 Task: Look for products from Raw Farm only.
Action: Mouse moved to (22, 89)
Screenshot: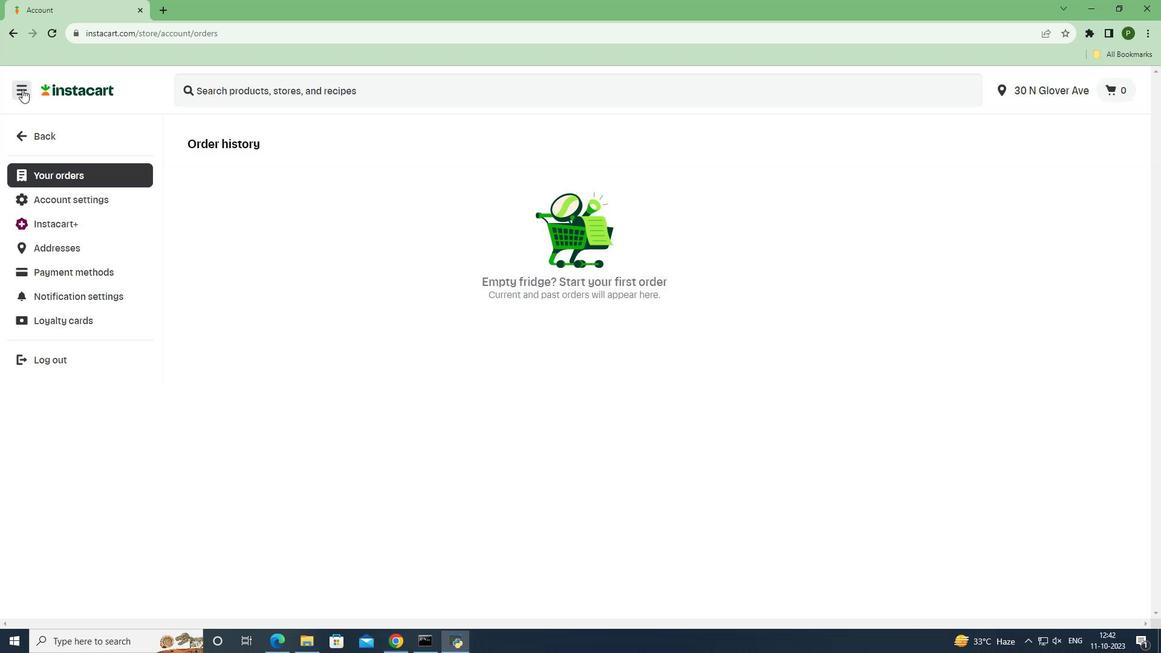 
Action: Mouse pressed left at (22, 89)
Screenshot: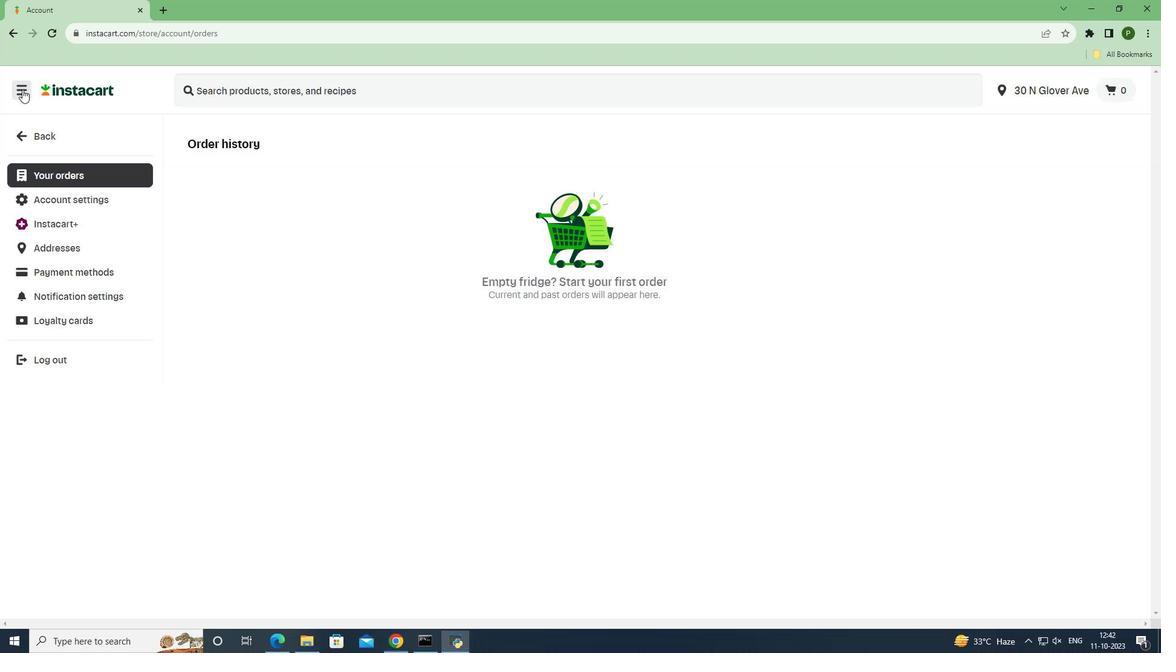 
Action: Mouse moved to (30, 315)
Screenshot: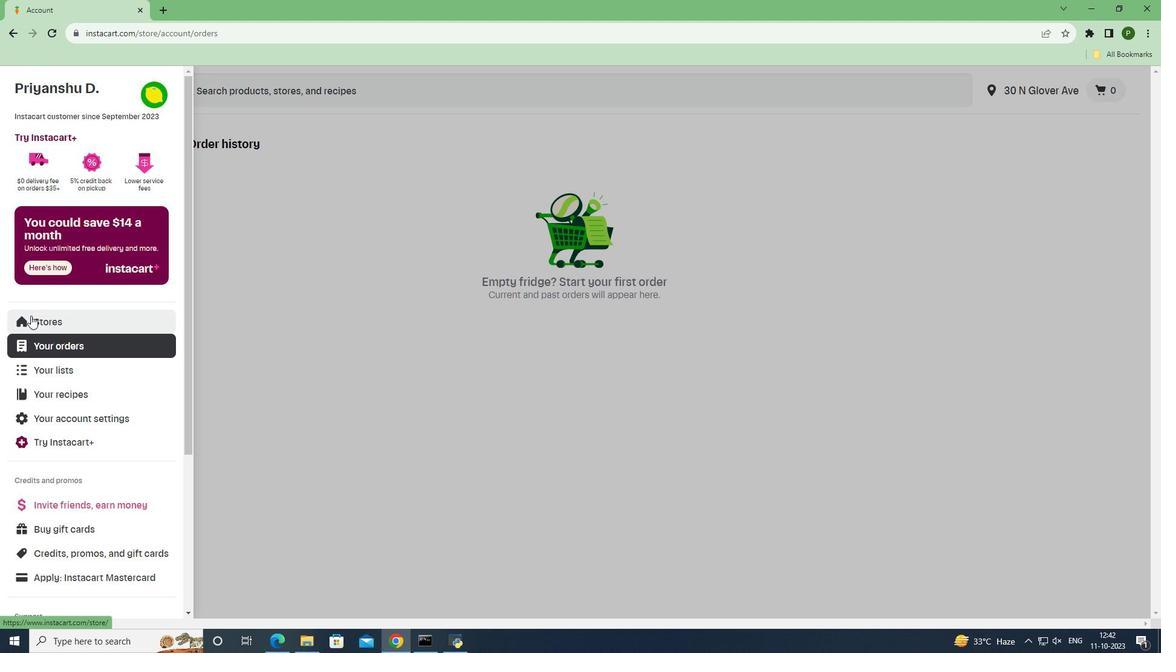 
Action: Mouse pressed left at (30, 315)
Screenshot: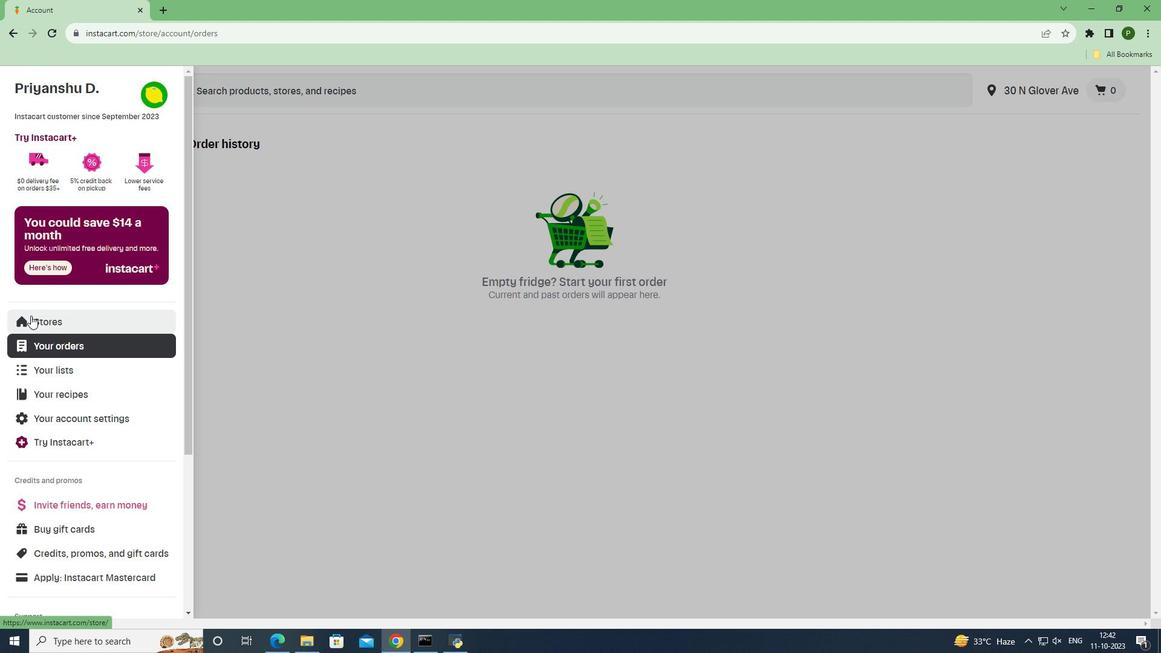 
Action: Mouse moved to (282, 137)
Screenshot: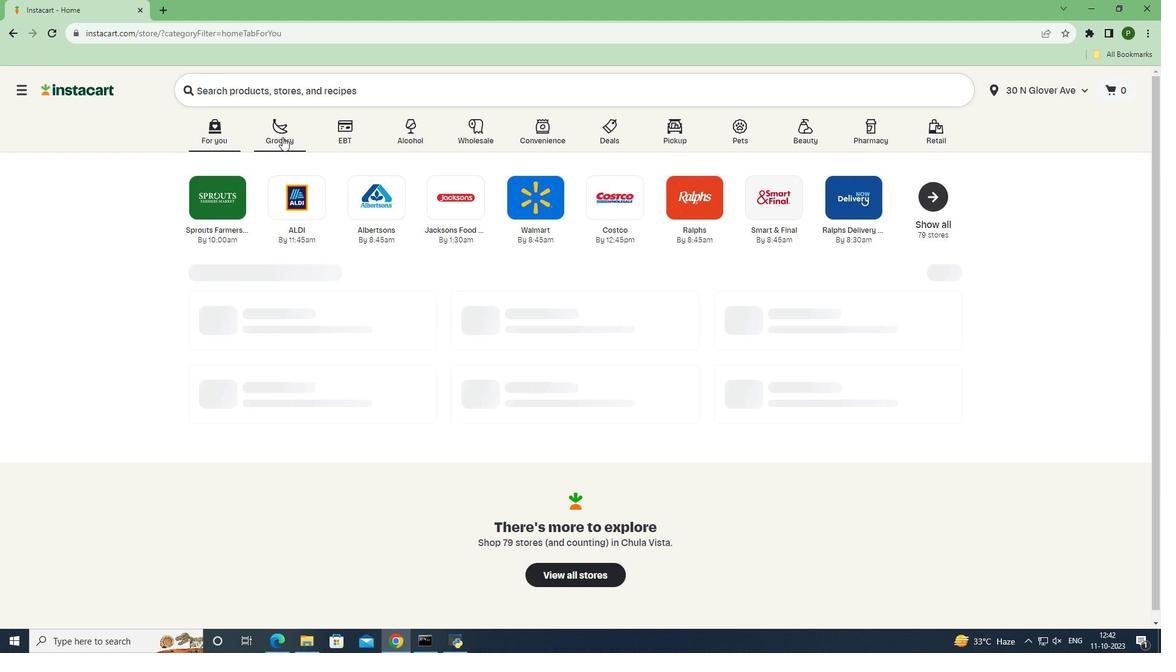 
Action: Mouse pressed left at (282, 137)
Screenshot: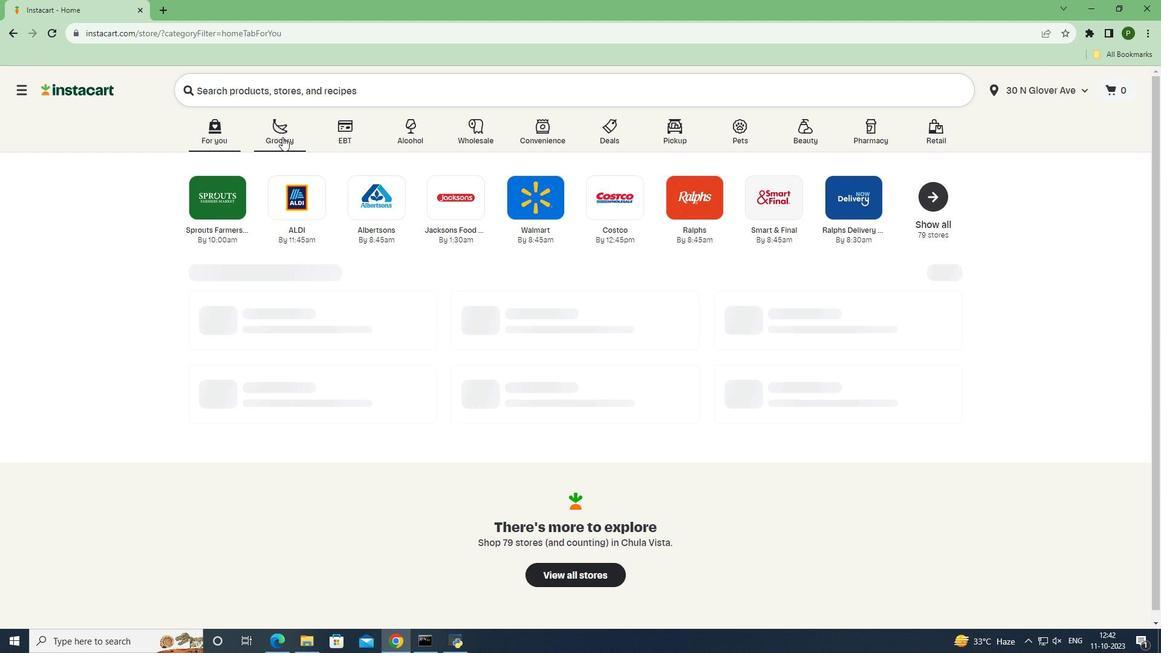 
Action: Mouse moved to (503, 271)
Screenshot: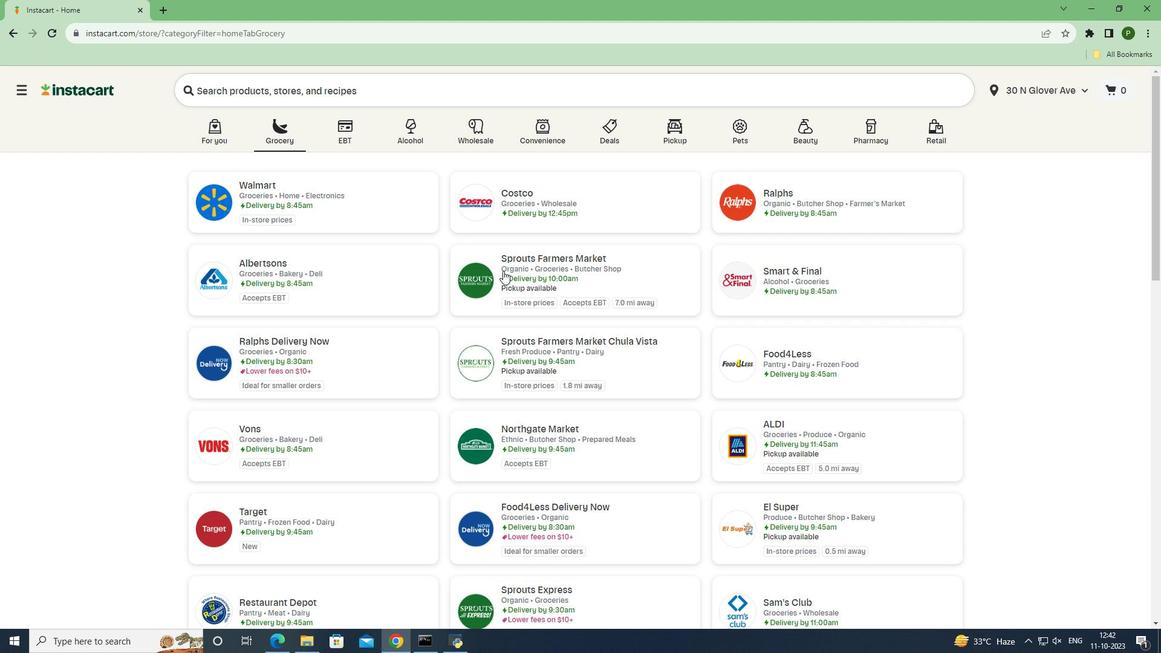 
Action: Mouse pressed left at (503, 271)
Screenshot: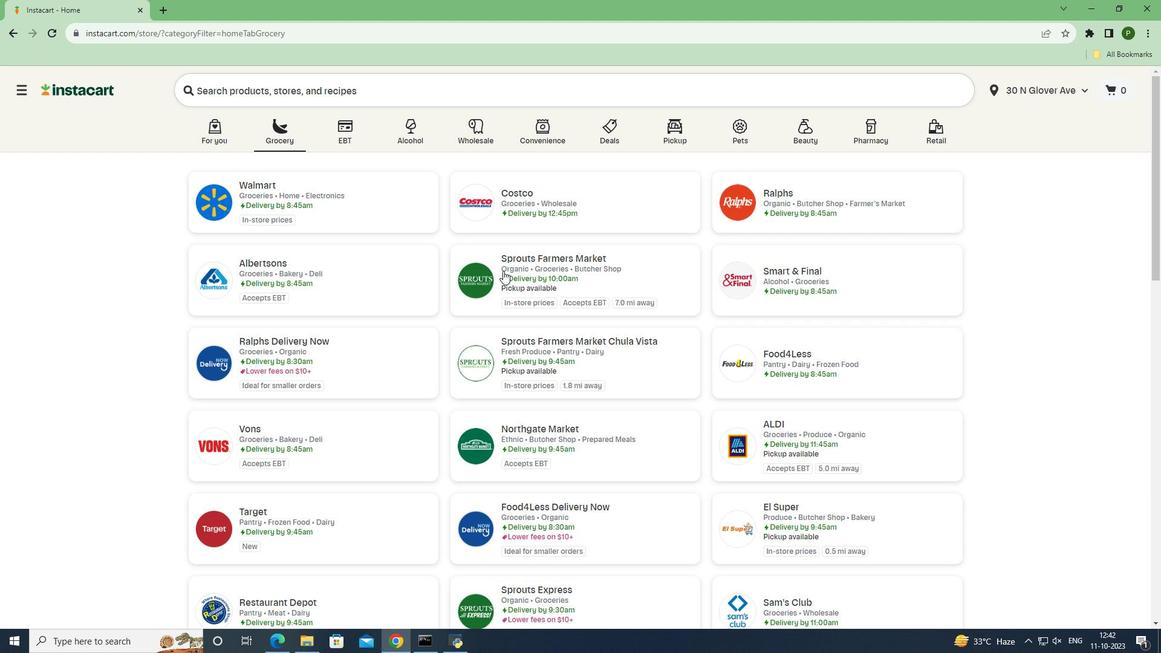 
Action: Mouse moved to (87, 390)
Screenshot: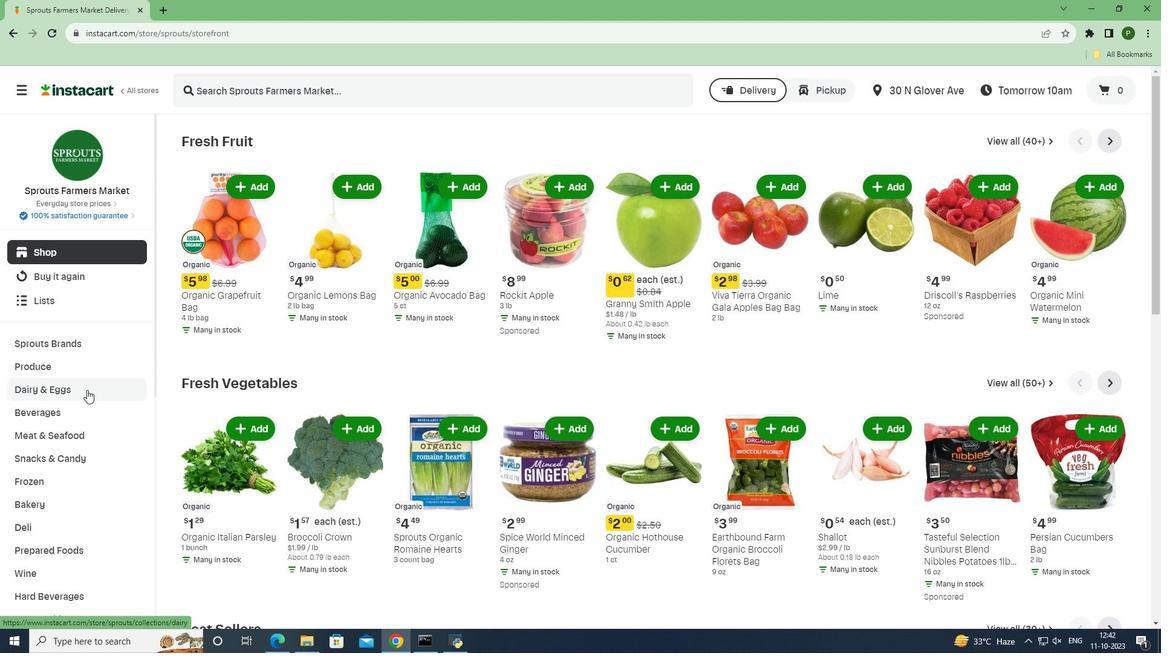 
Action: Mouse pressed left at (87, 390)
Screenshot: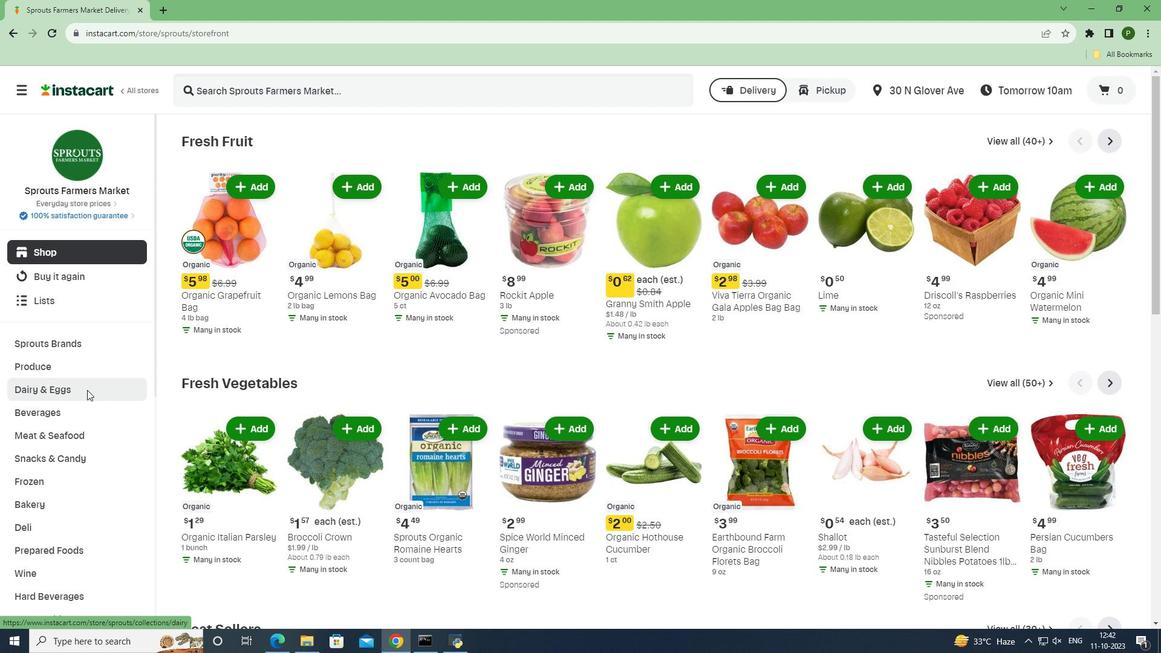 
Action: Mouse moved to (65, 506)
Screenshot: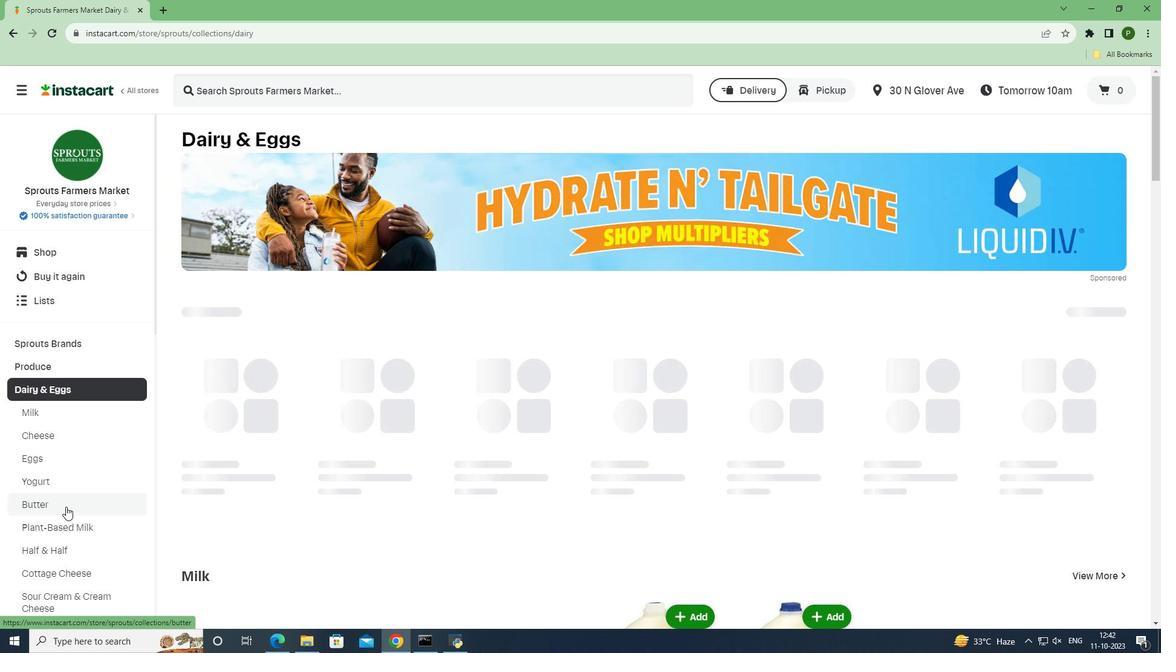 
Action: Mouse pressed left at (65, 506)
Screenshot: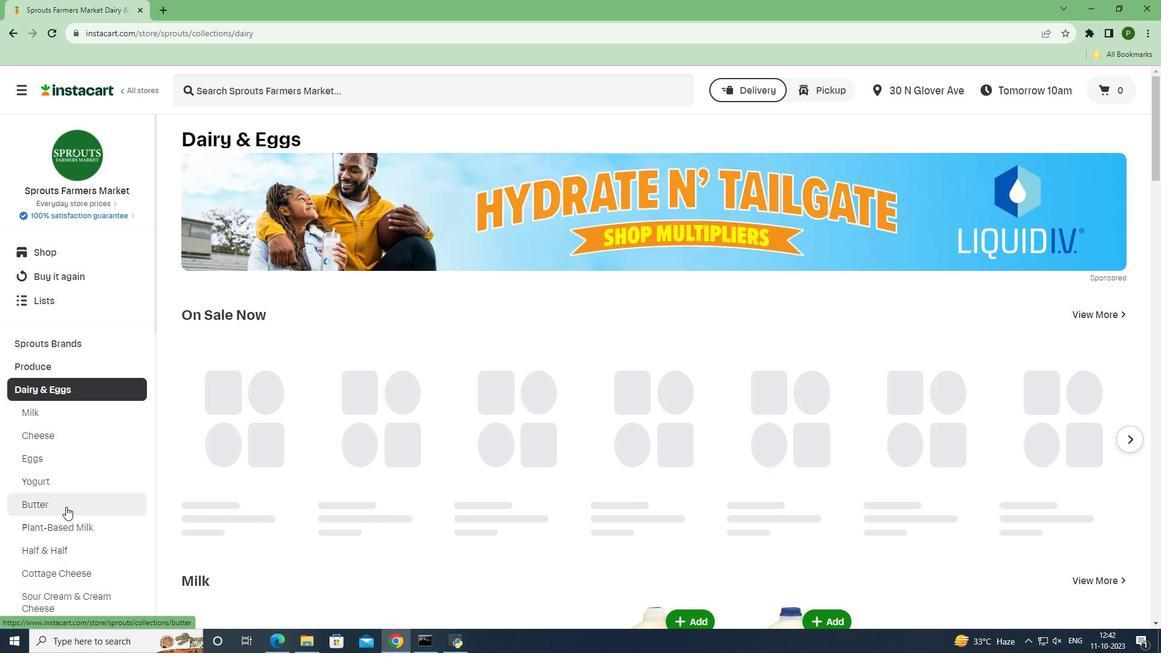 
Action: Mouse moved to (398, 362)
Screenshot: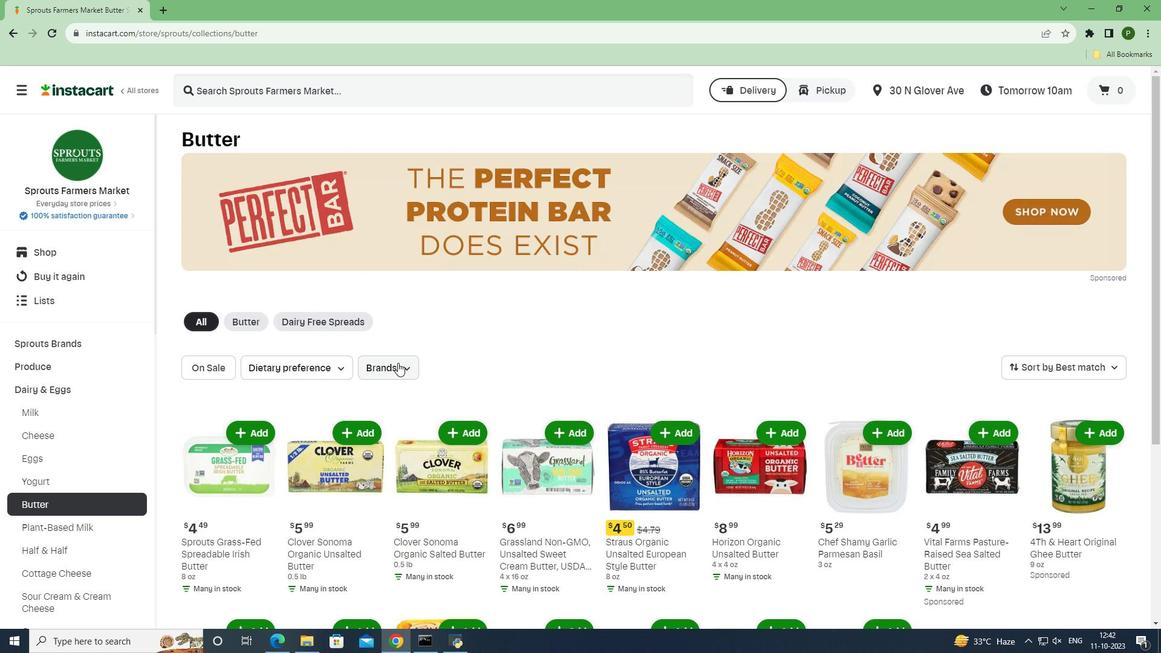 
Action: Mouse pressed left at (398, 362)
Screenshot: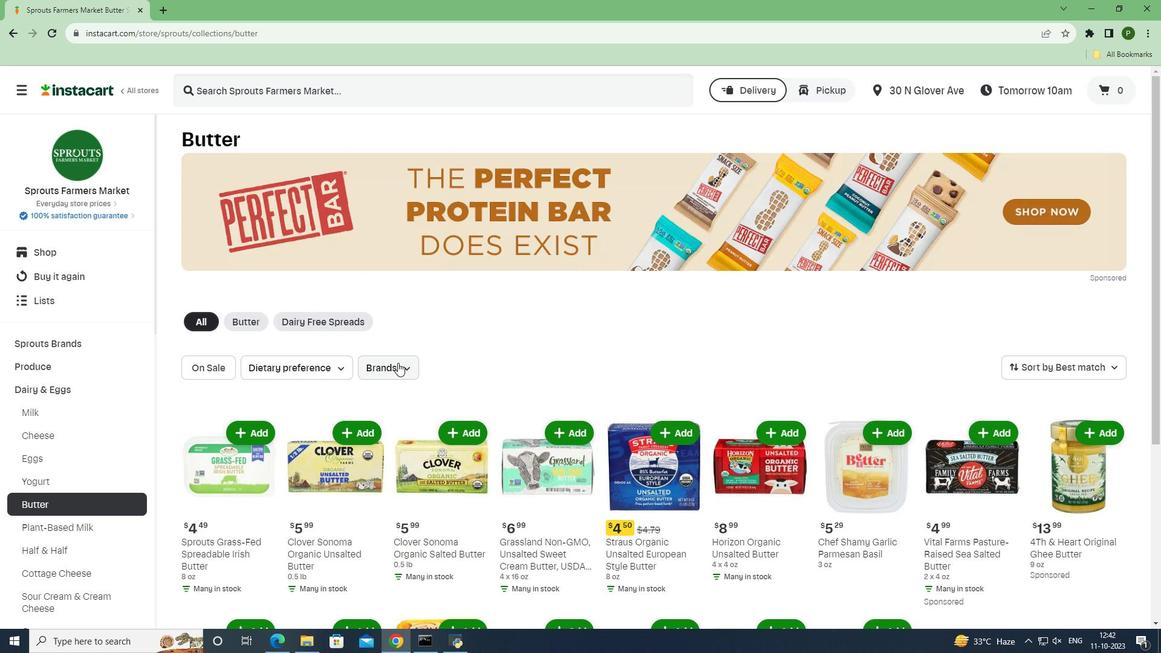 
Action: Mouse moved to (434, 401)
Screenshot: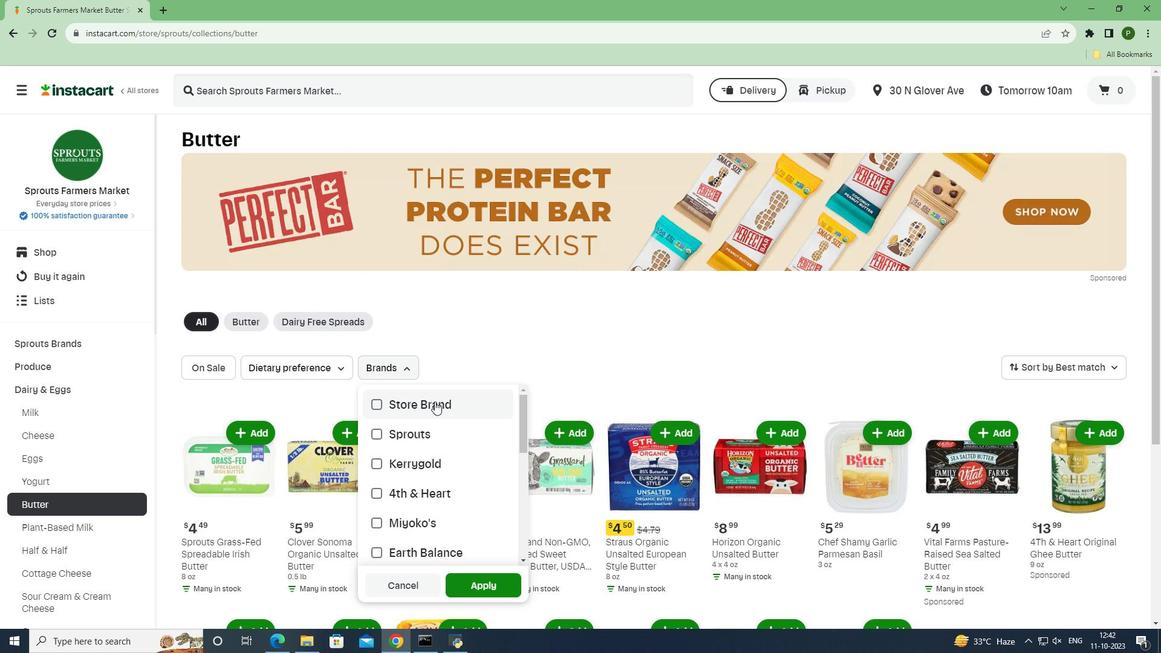 
Action: Mouse scrolled (434, 401) with delta (0, 0)
Screenshot: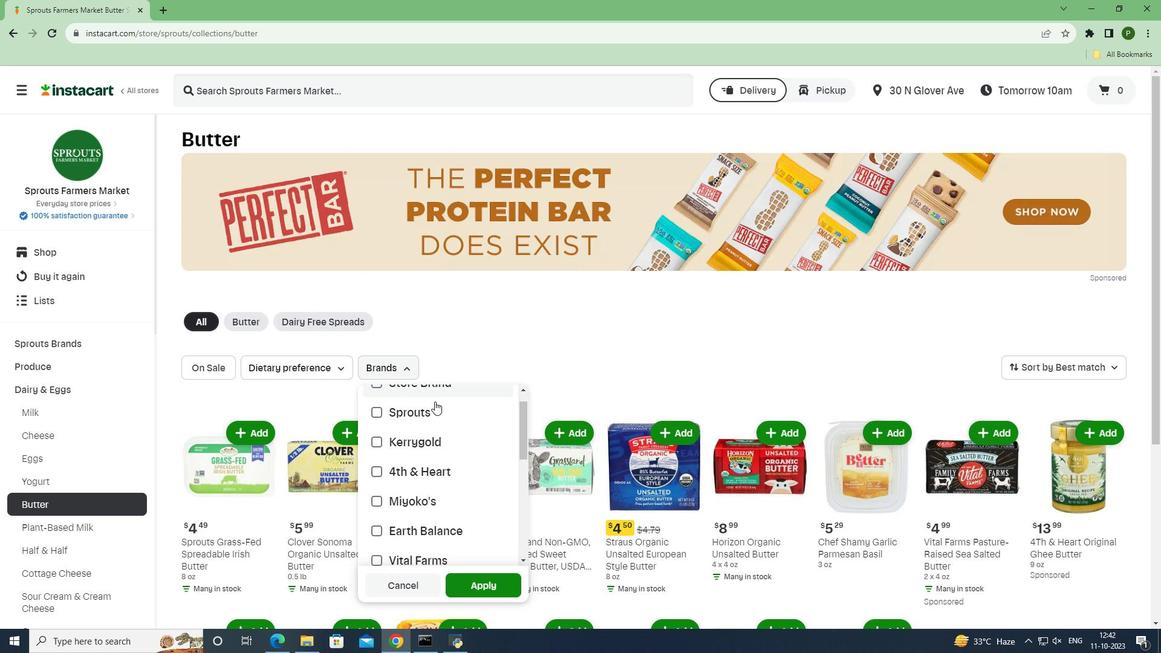 
Action: Mouse moved to (435, 421)
Screenshot: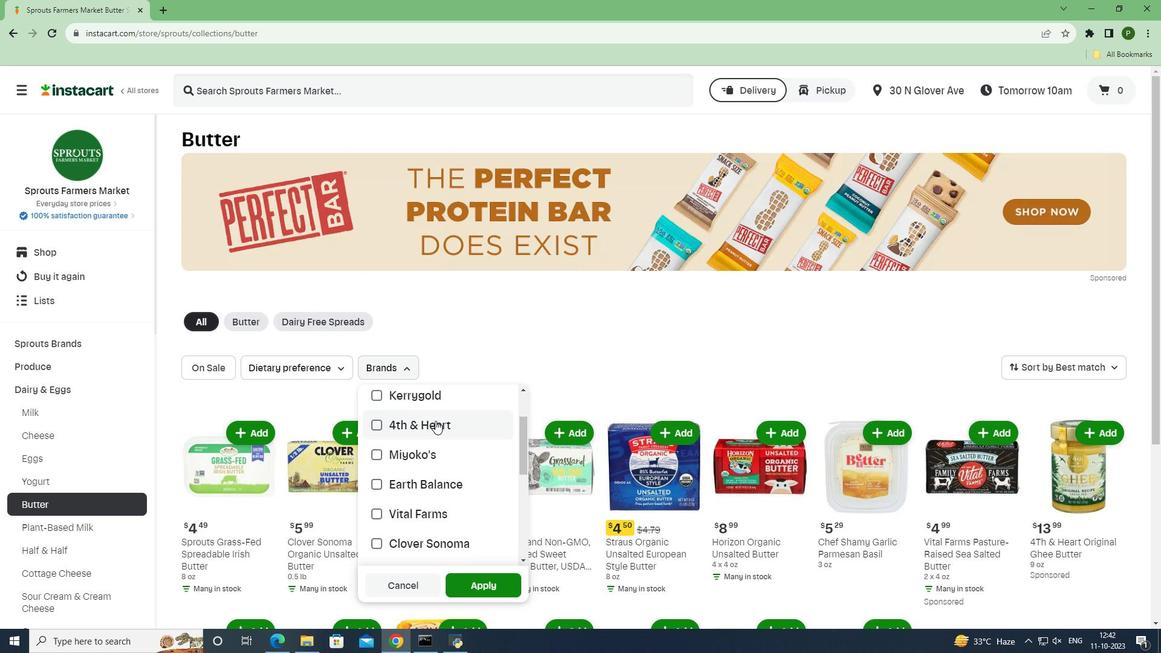 
Action: Mouse scrolled (435, 420) with delta (0, 0)
Screenshot: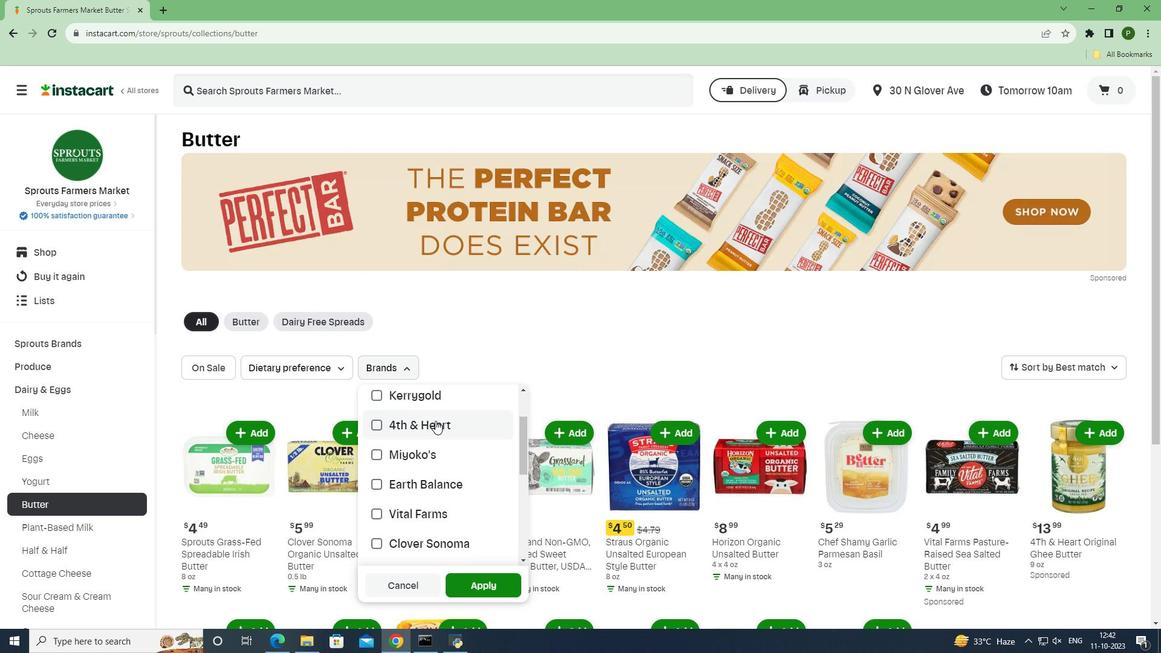 
Action: Mouse scrolled (435, 420) with delta (0, 0)
Screenshot: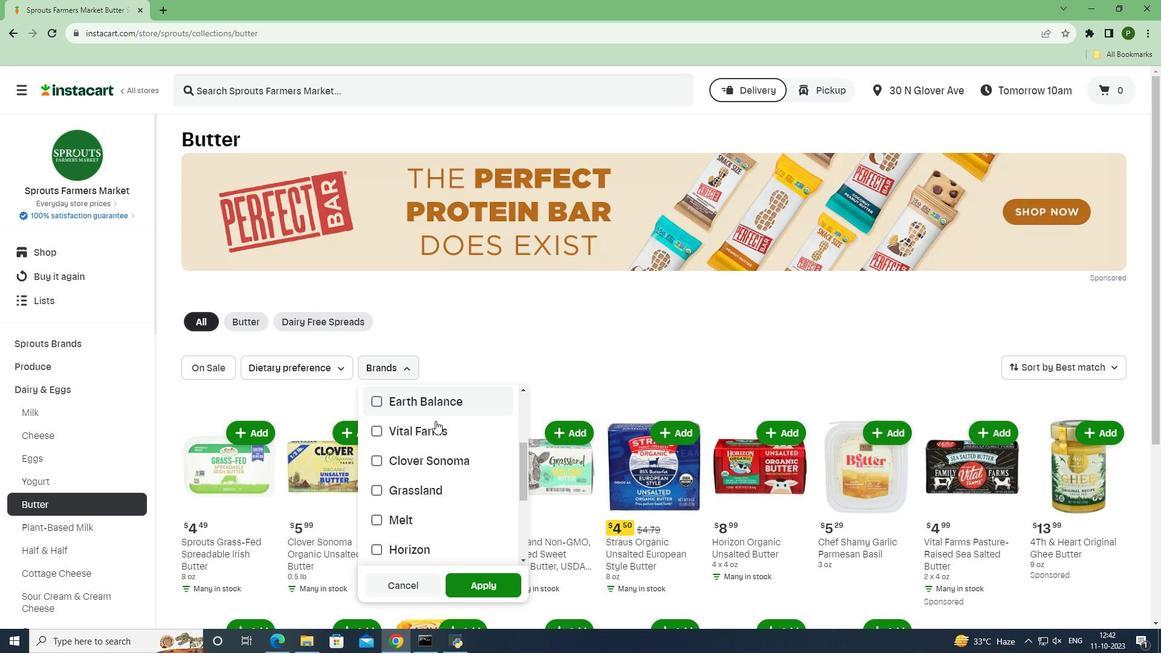 
Action: Mouse scrolled (435, 420) with delta (0, 0)
Screenshot: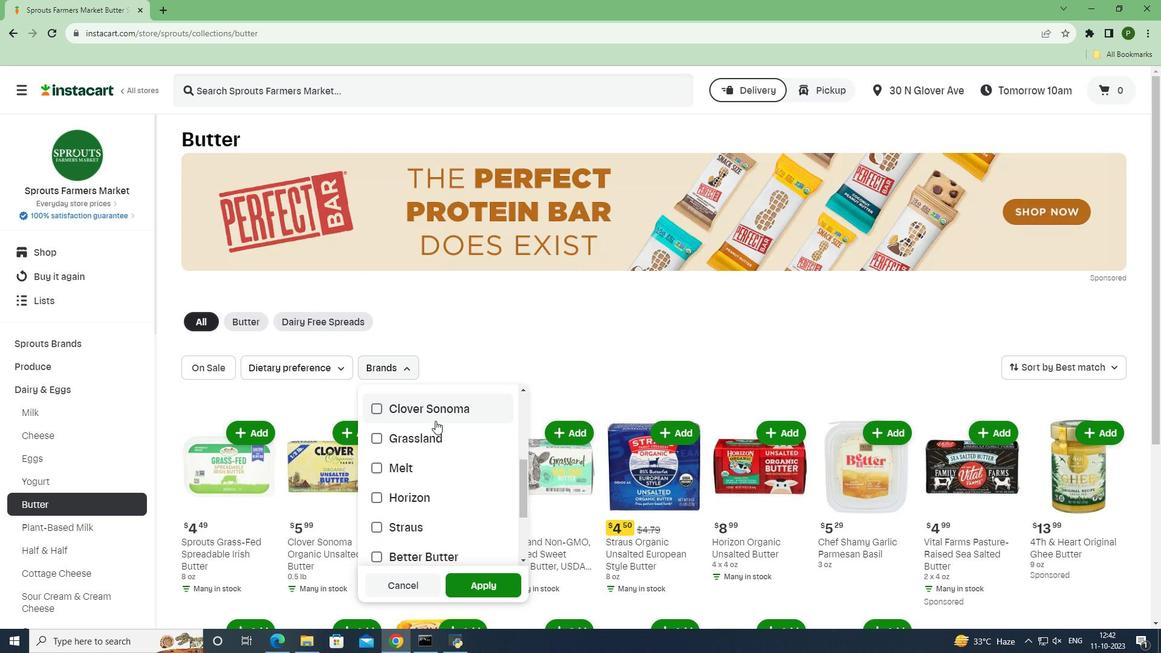 
Action: Mouse scrolled (435, 420) with delta (0, 0)
Screenshot: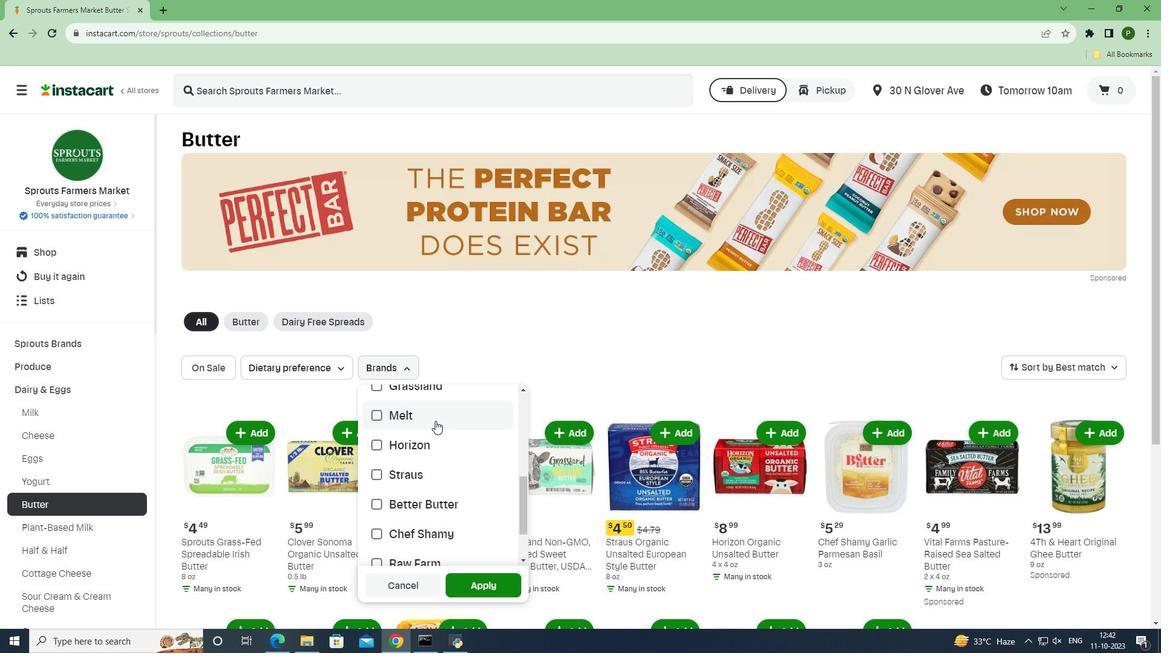 
Action: Mouse moved to (428, 514)
Screenshot: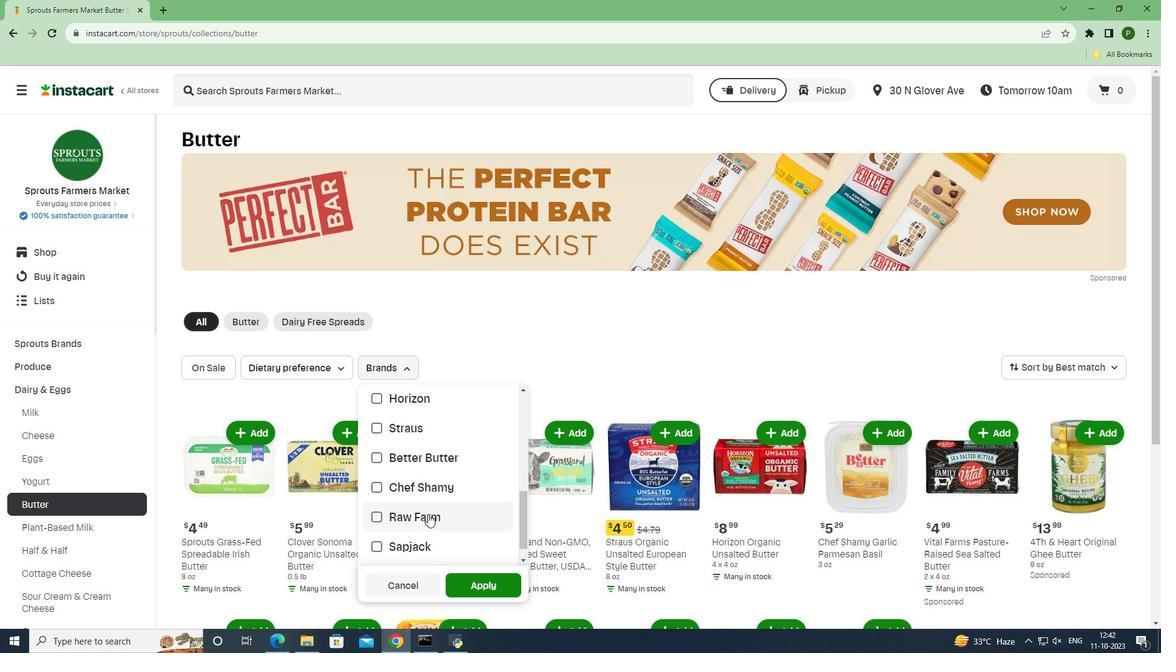
Action: Mouse pressed left at (428, 514)
Screenshot: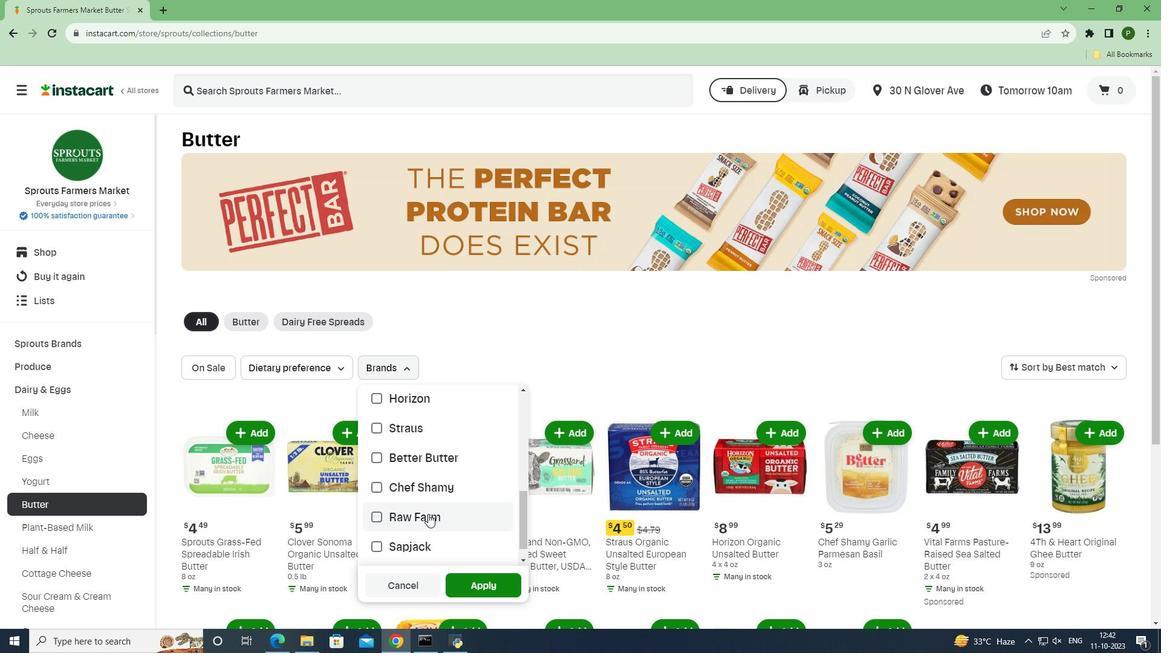
Action: Mouse moved to (453, 586)
Screenshot: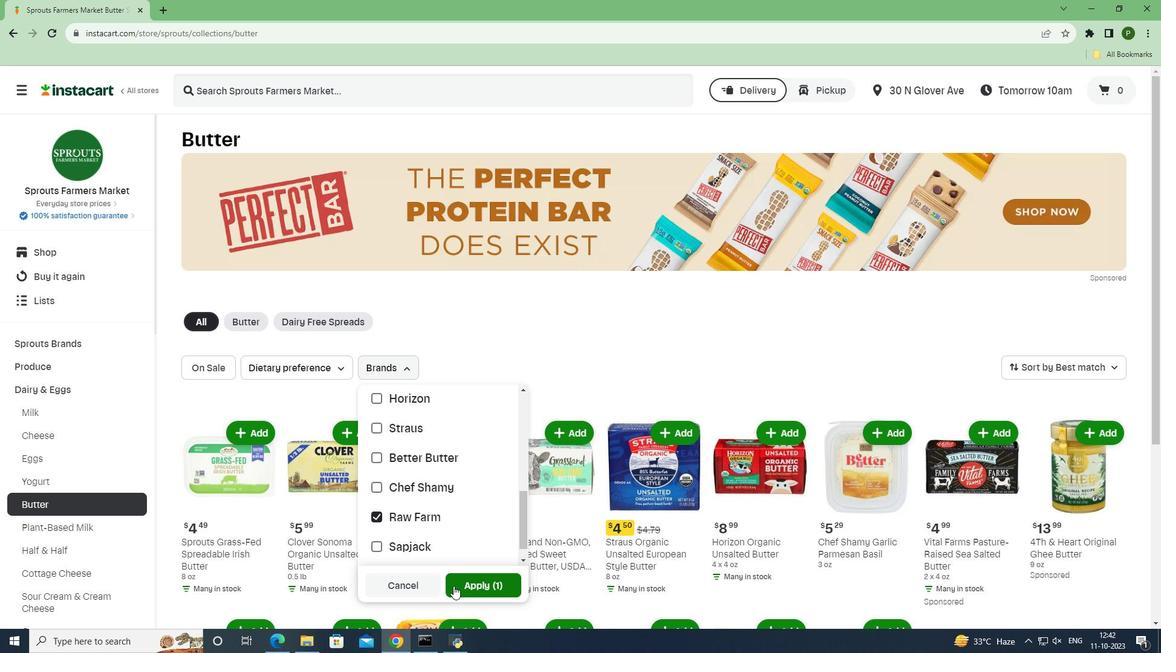 
Action: Mouse pressed left at (453, 586)
Screenshot: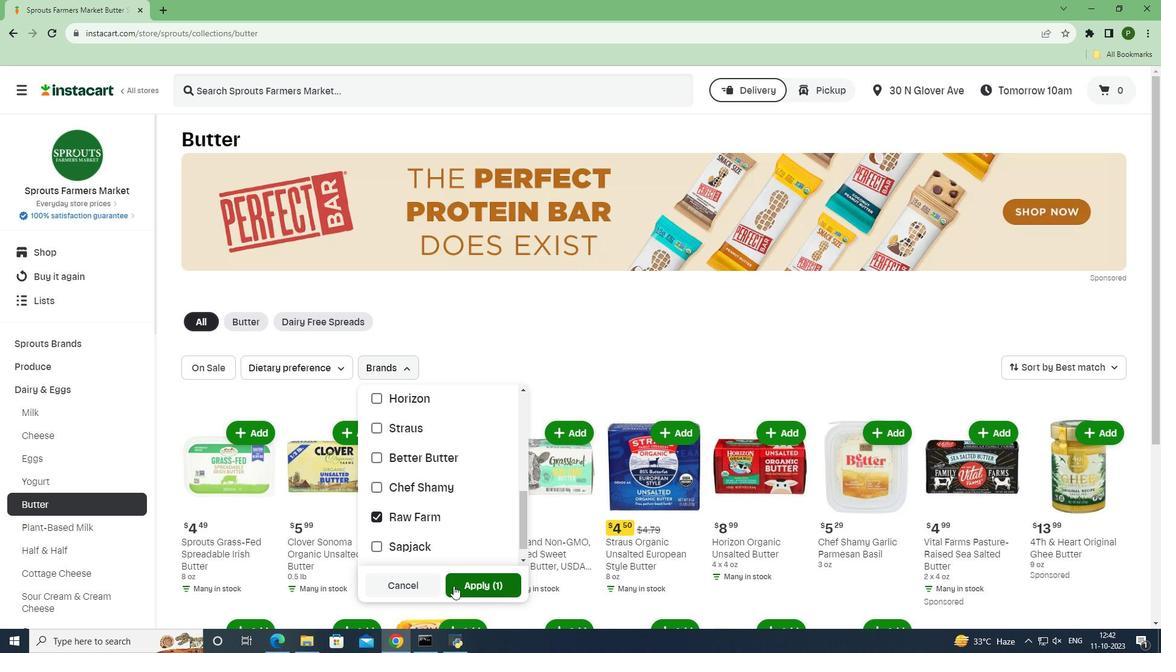 
Action: Mouse moved to (672, 473)
Screenshot: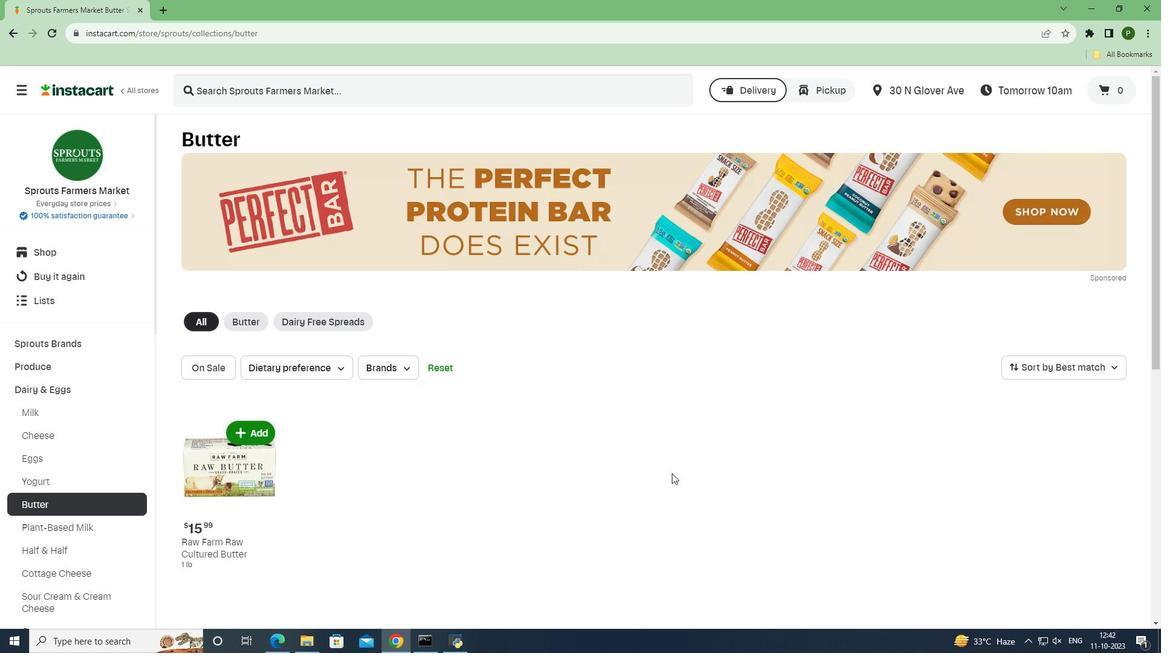 
Action: Mouse scrolled (672, 473) with delta (0, 0)
Screenshot: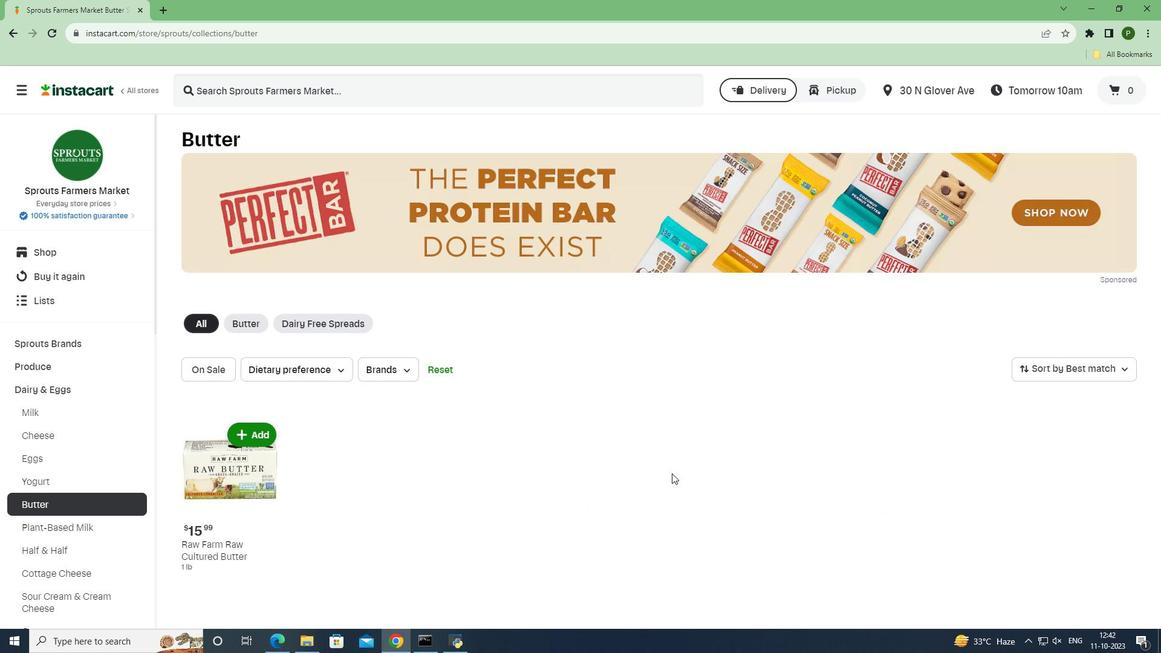 
